 Task: Calculate mortgage payments for a home in Boise, Idaho, with an adjustable-rate mortgage.
Action: Mouse moved to (438, 252)
Screenshot: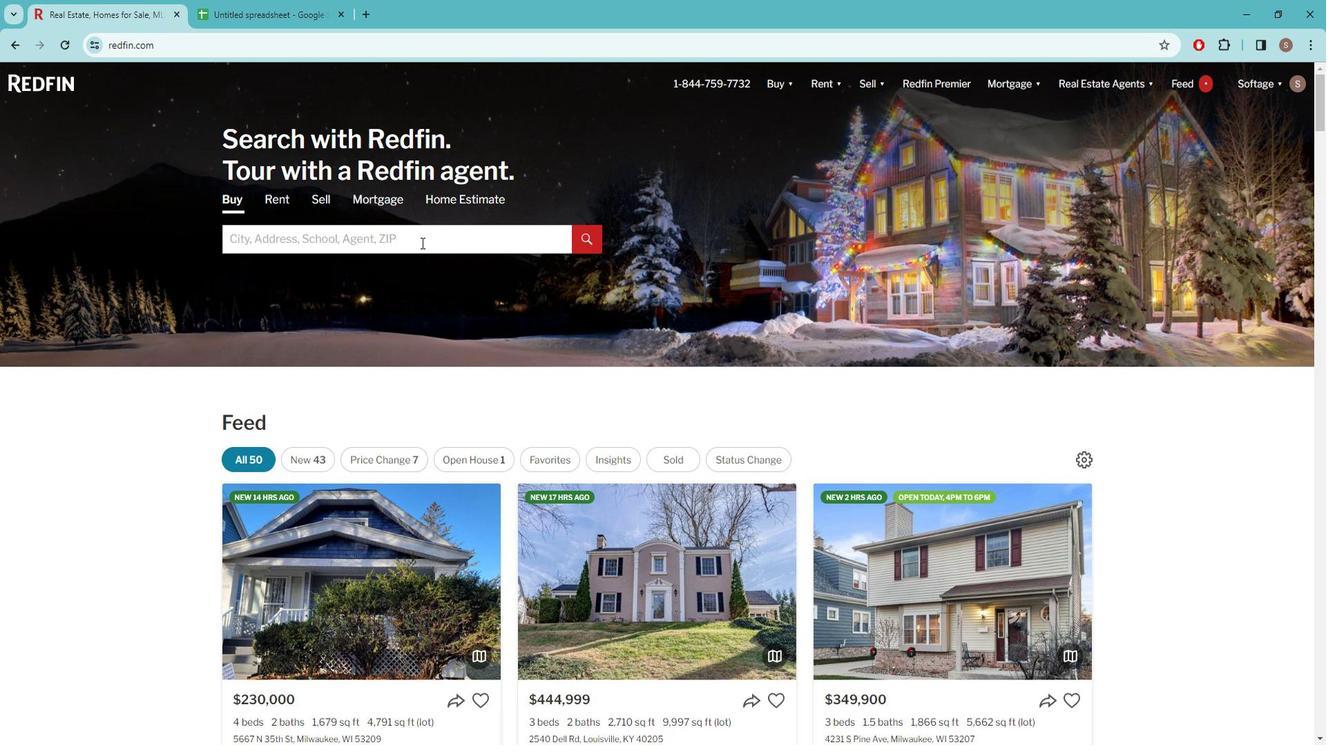 
Action: Mouse pressed left at (438, 252)
Screenshot: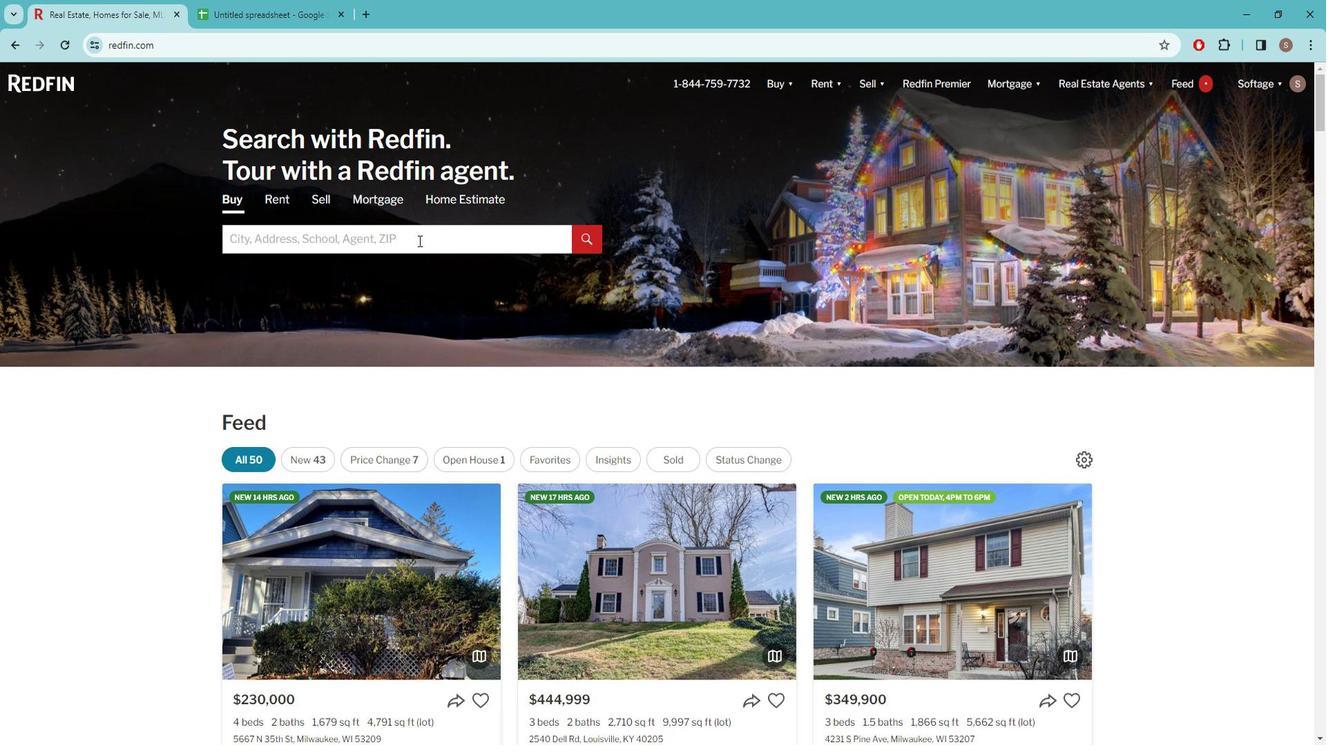
Action: Key pressed b<Key.caps_lock>OISE
Screenshot: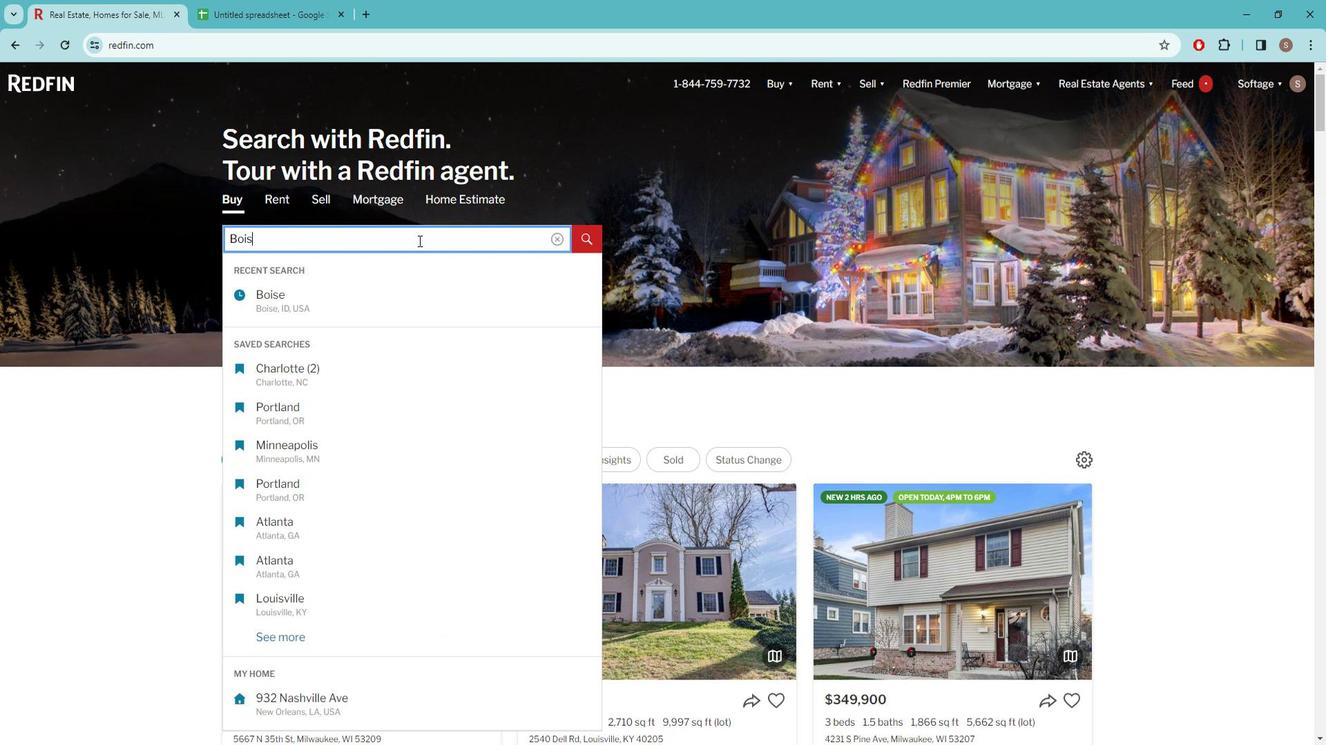 
Action: Mouse moved to (353, 302)
Screenshot: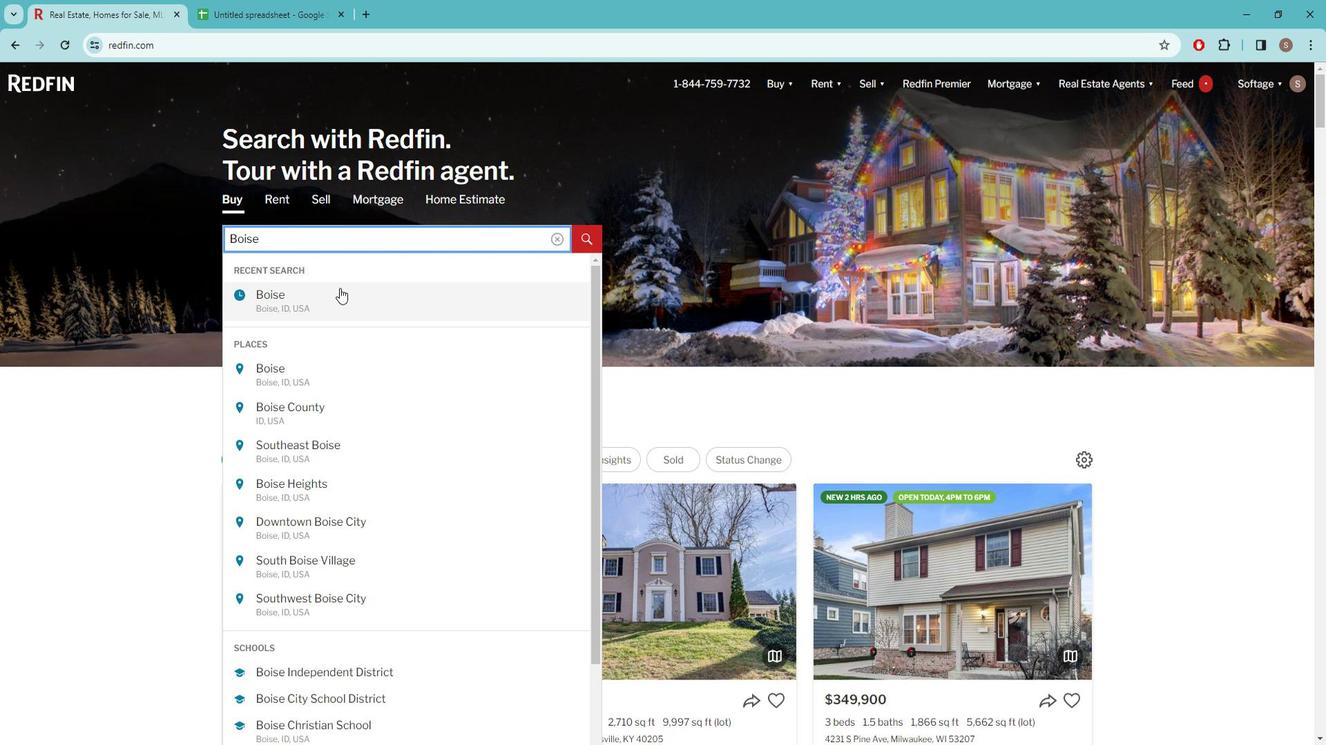 
Action: Mouse pressed left at (353, 302)
Screenshot: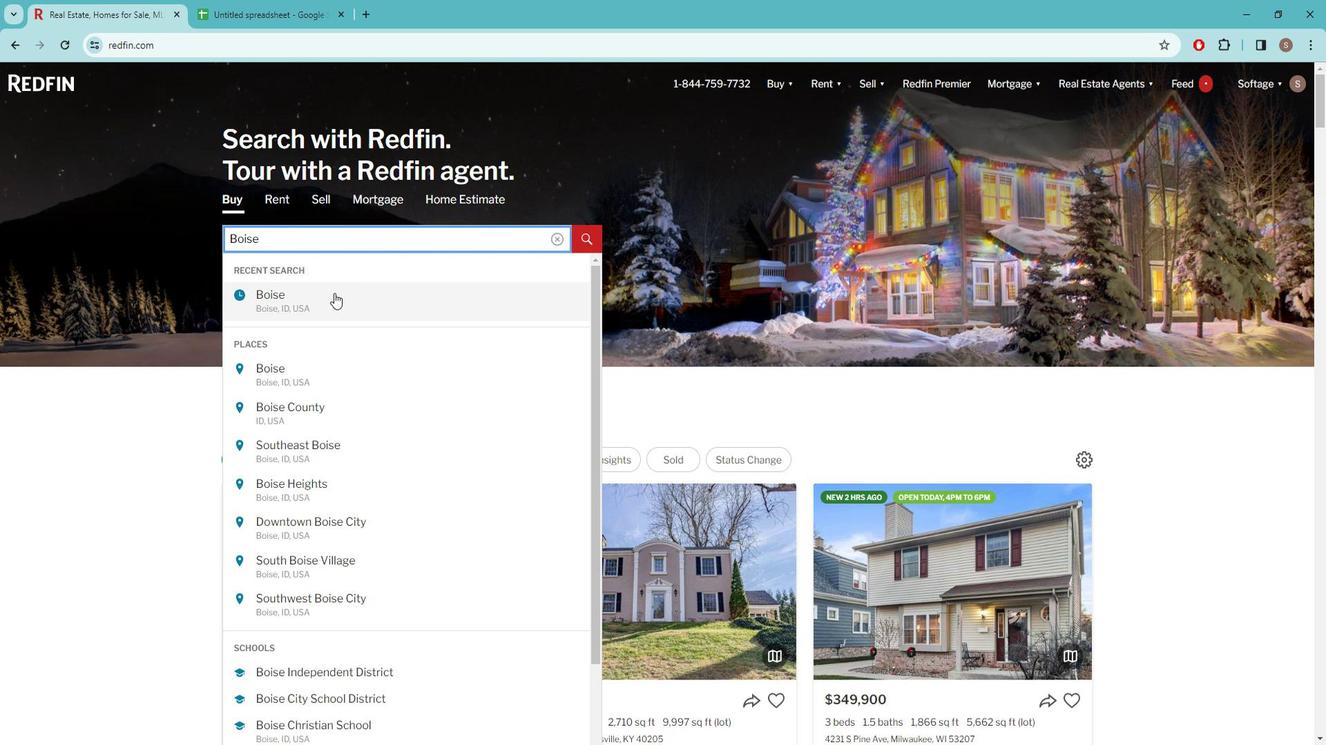 
Action: Mouse moved to (1028, 221)
Screenshot: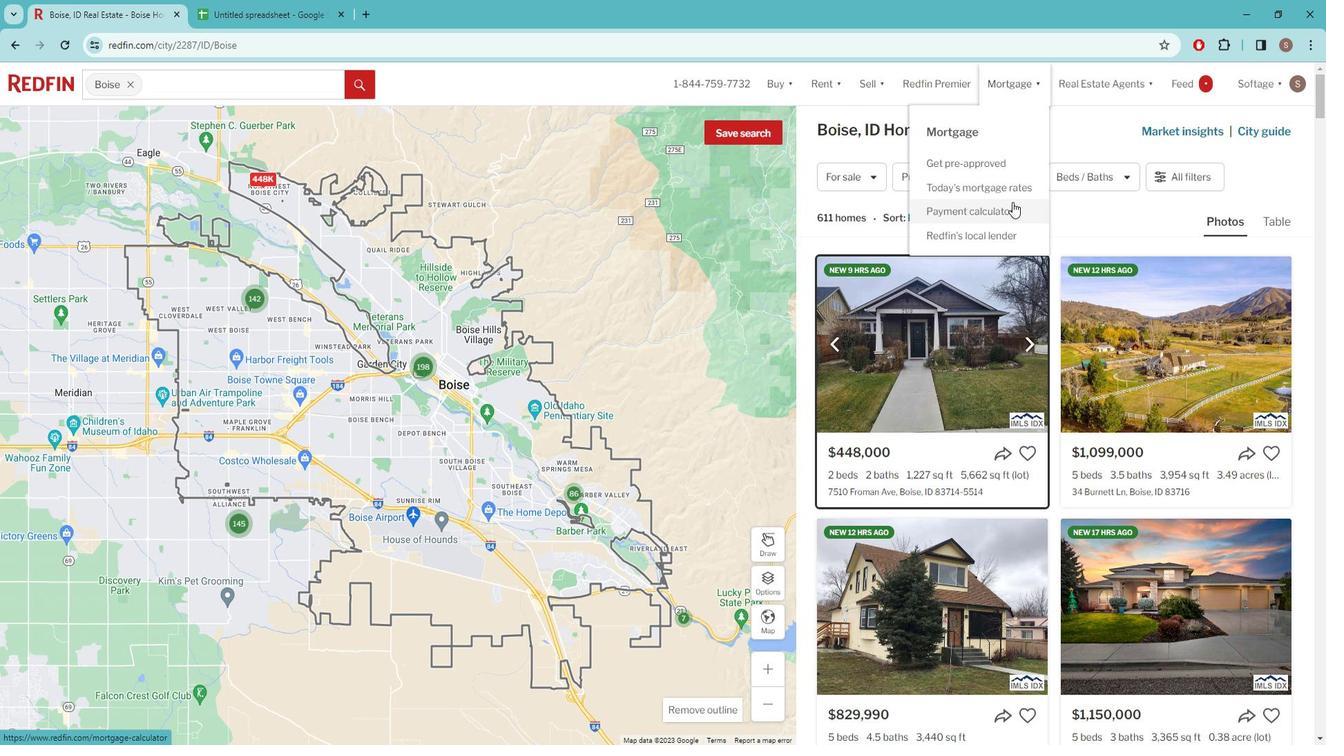 
Action: Mouse pressed left at (1028, 221)
Screenshot: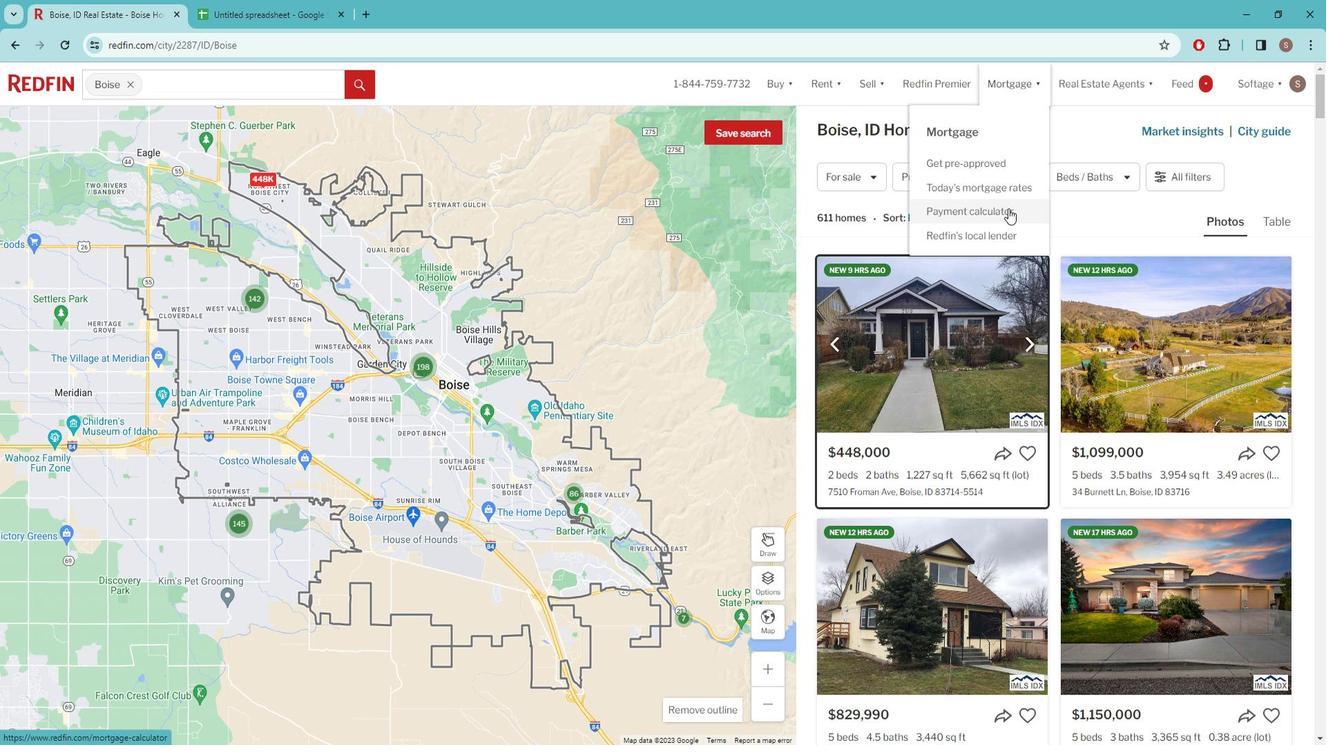 
Action: Mouse moved to (437, 467)
Screenshot: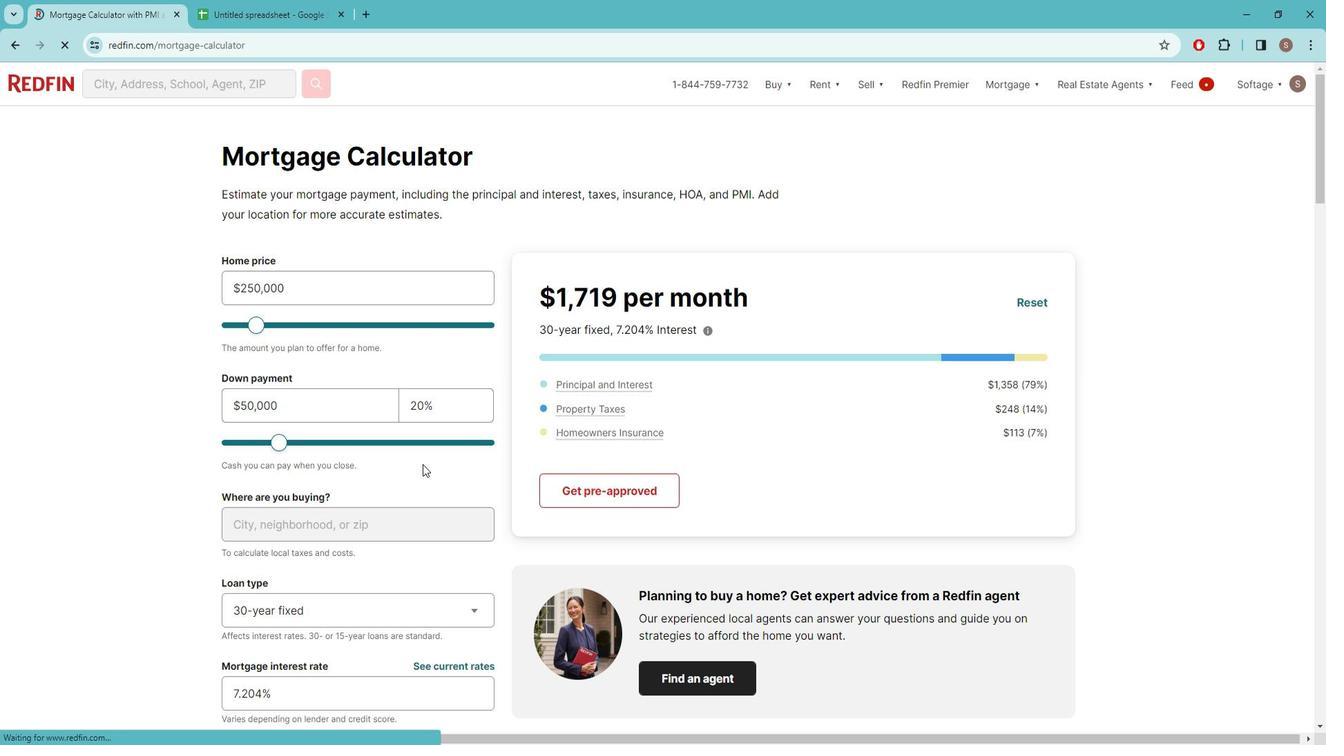 
Action: Mouse scrolled (437, 466) with delta (0, 0)
Screenshot: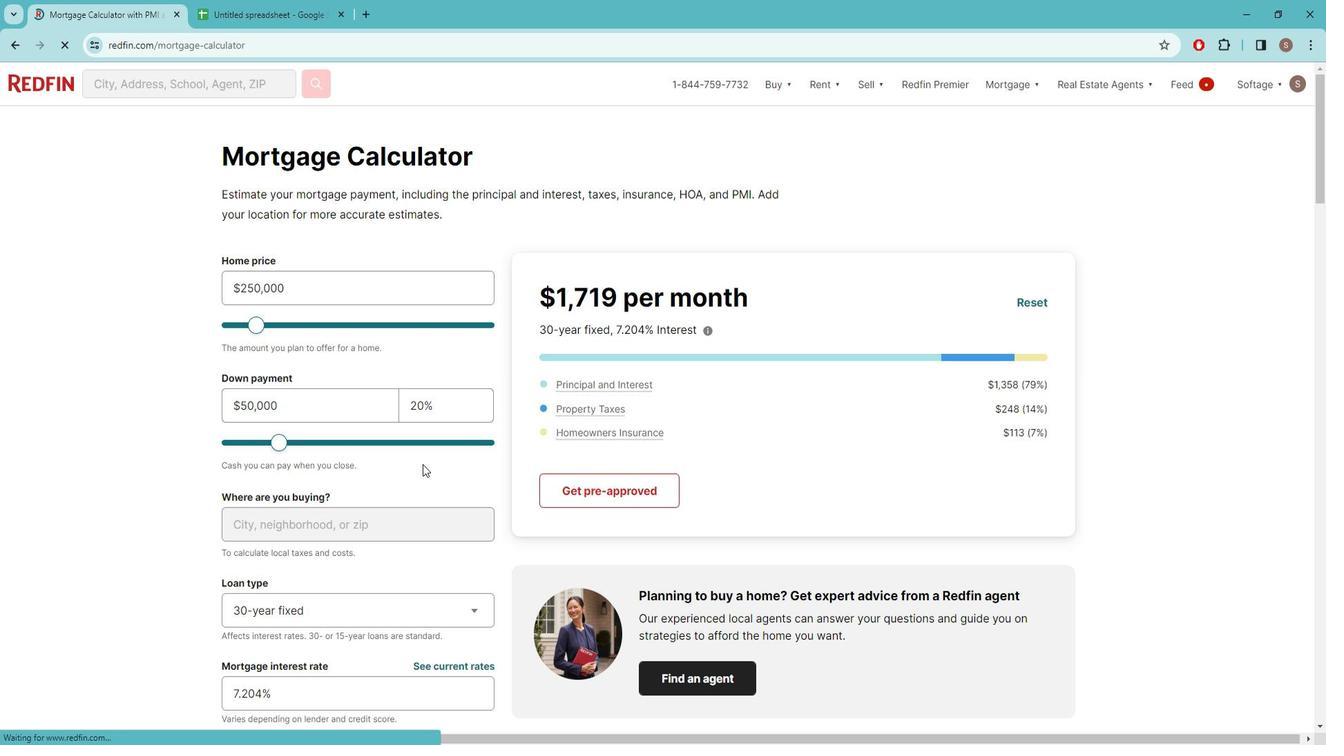 
Action: Mouse moved to (436, 468)
Screenshot: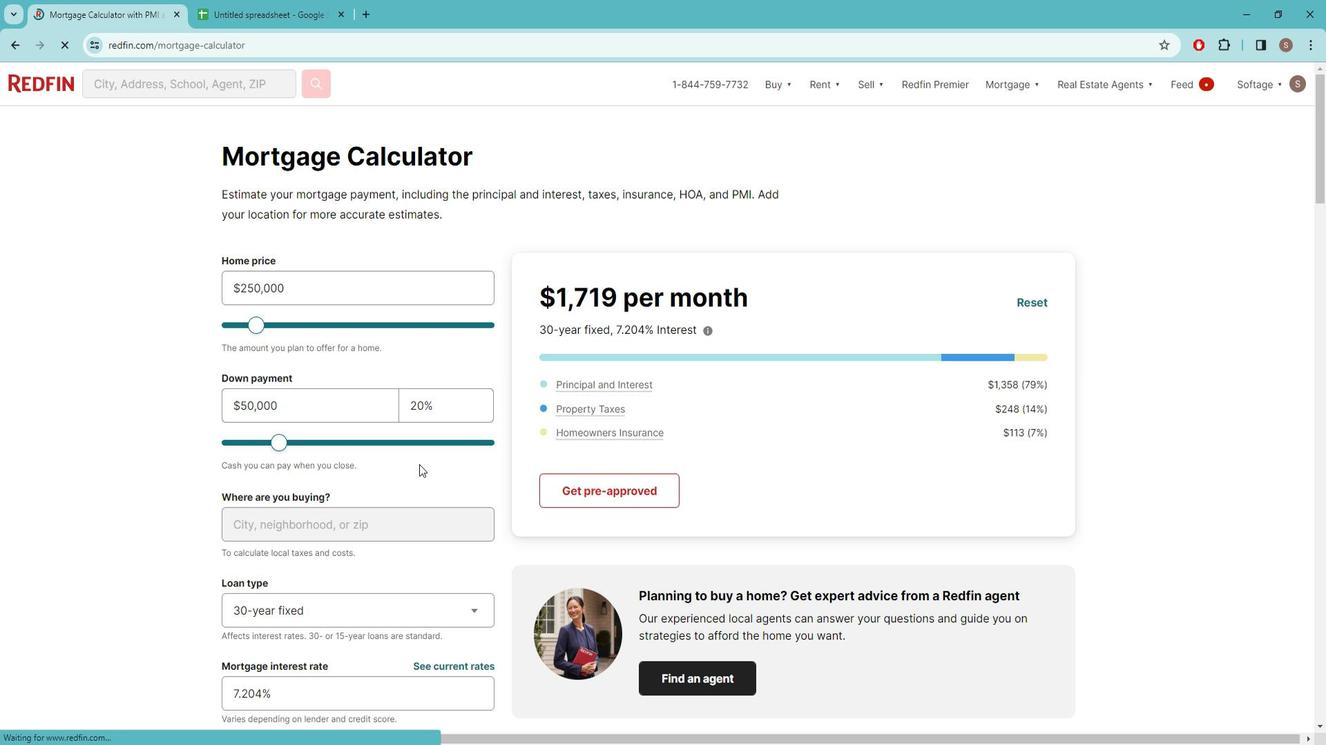 
Action: Mouse scrolled (436, 467) with delta (0, 0)
Screenshot: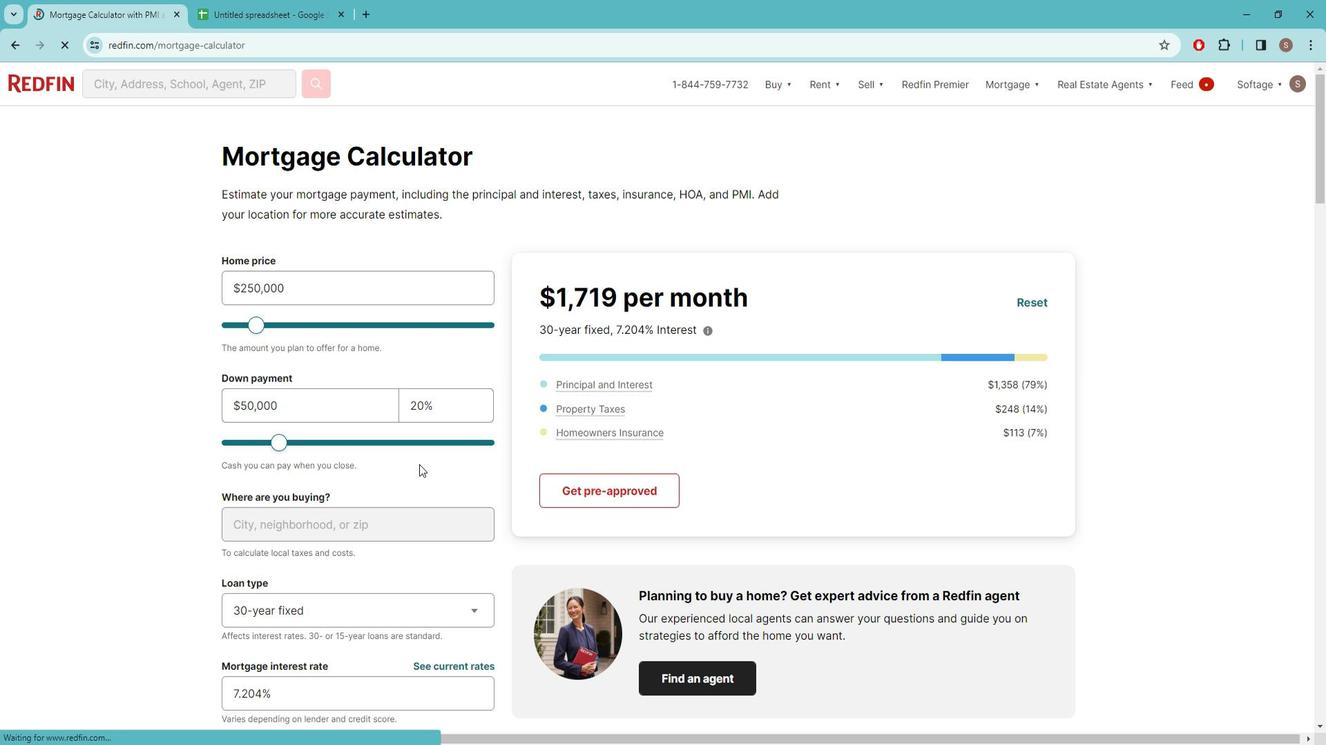 
Action: Mouse moved to (368, 390)
Screenshot: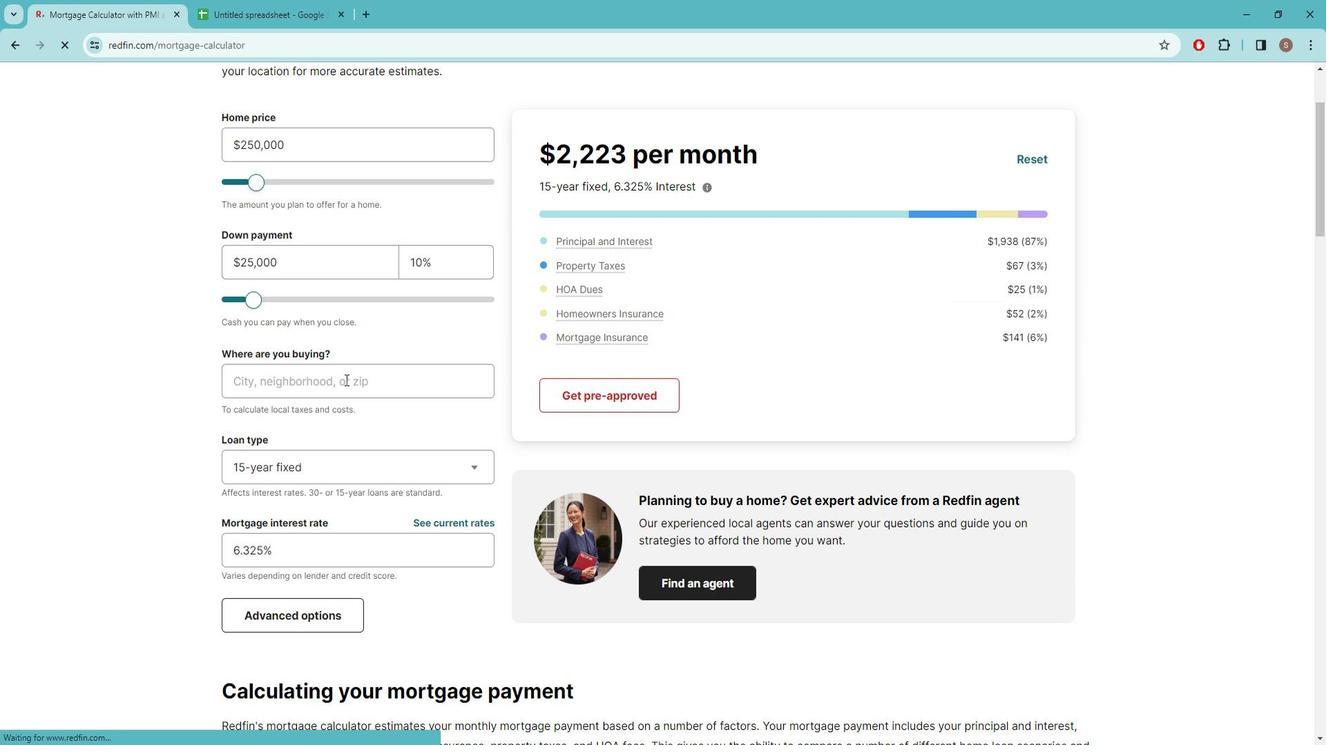 
Action: Mouse pressed left at (368, 390)
Screenshot: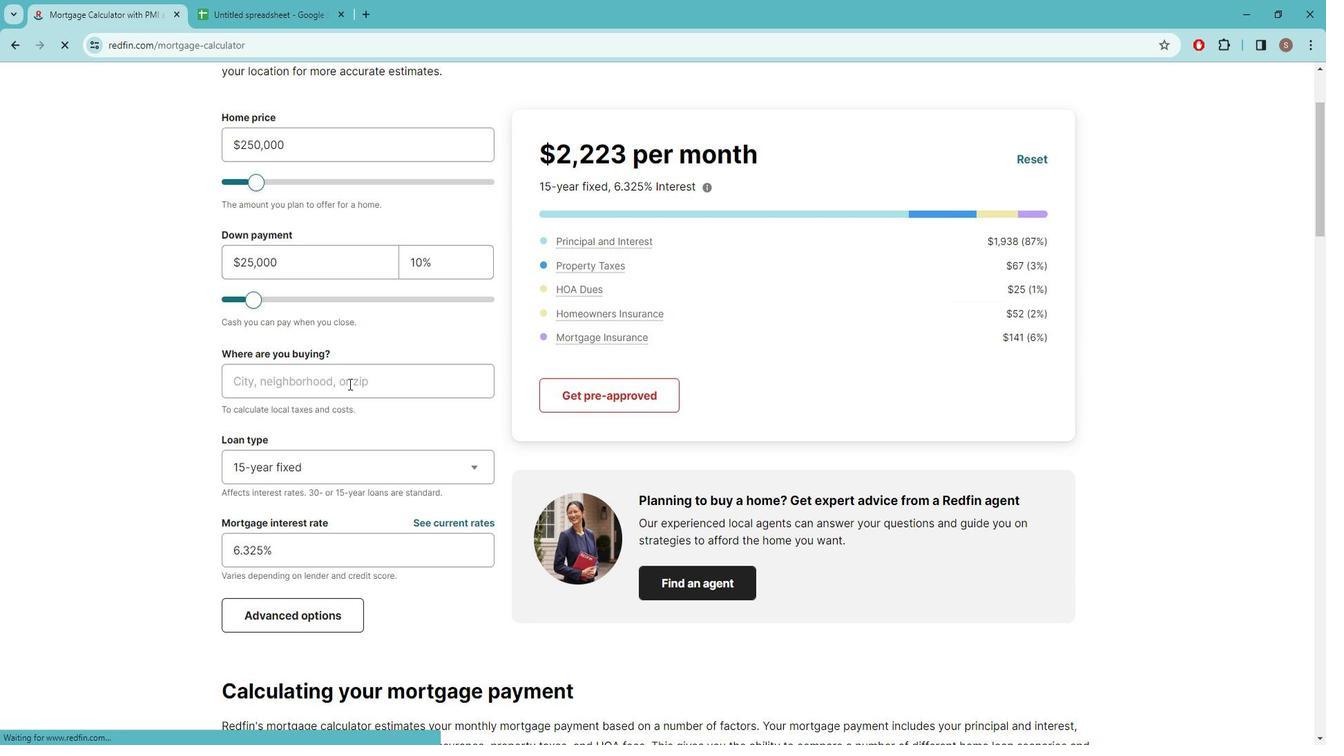 
Action: Mouse moved to (368, 390)
Screenshot: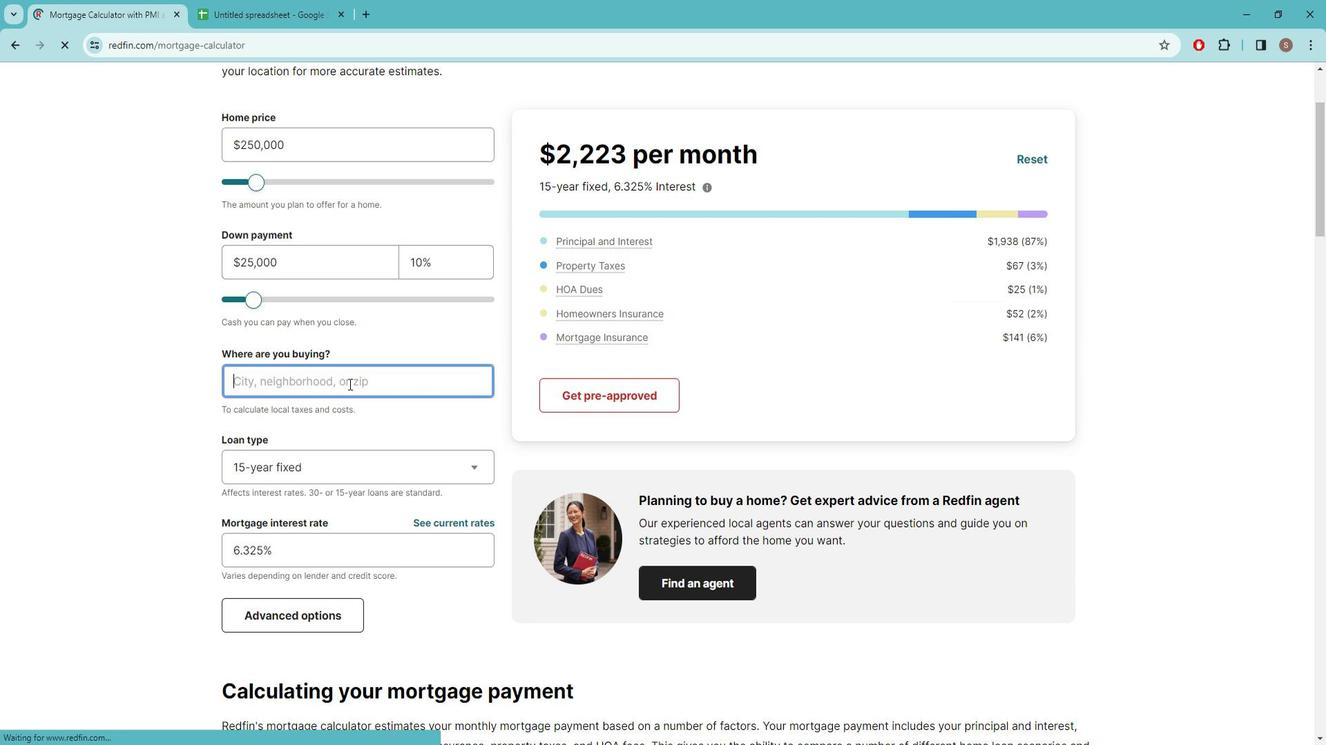 
Action: Key pressed <Key.caps_lock>b<Key.caps_lock>OISE<Key.backspace><Key.backspace><Key.backspace><Key.backspace><Key.backspace>
Screenshot: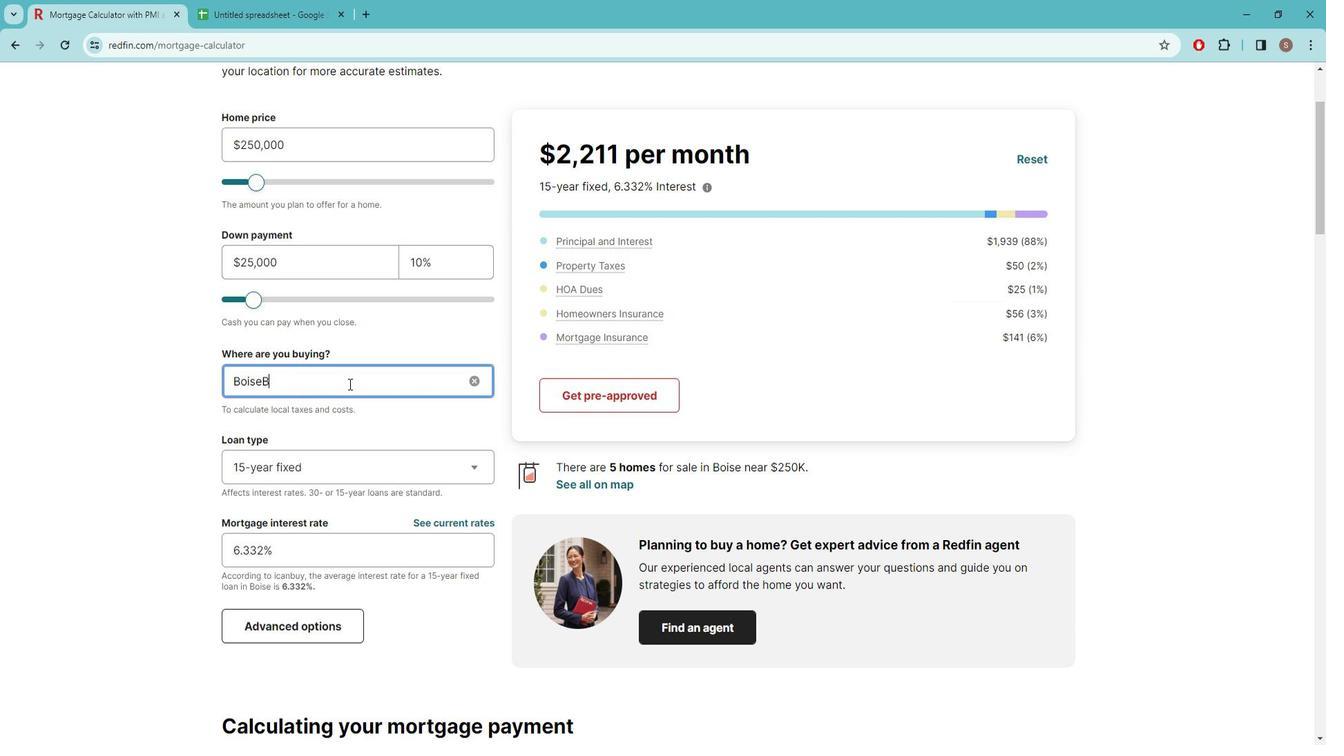 
Action: Mouse moved to (337, 467)
Screenshot: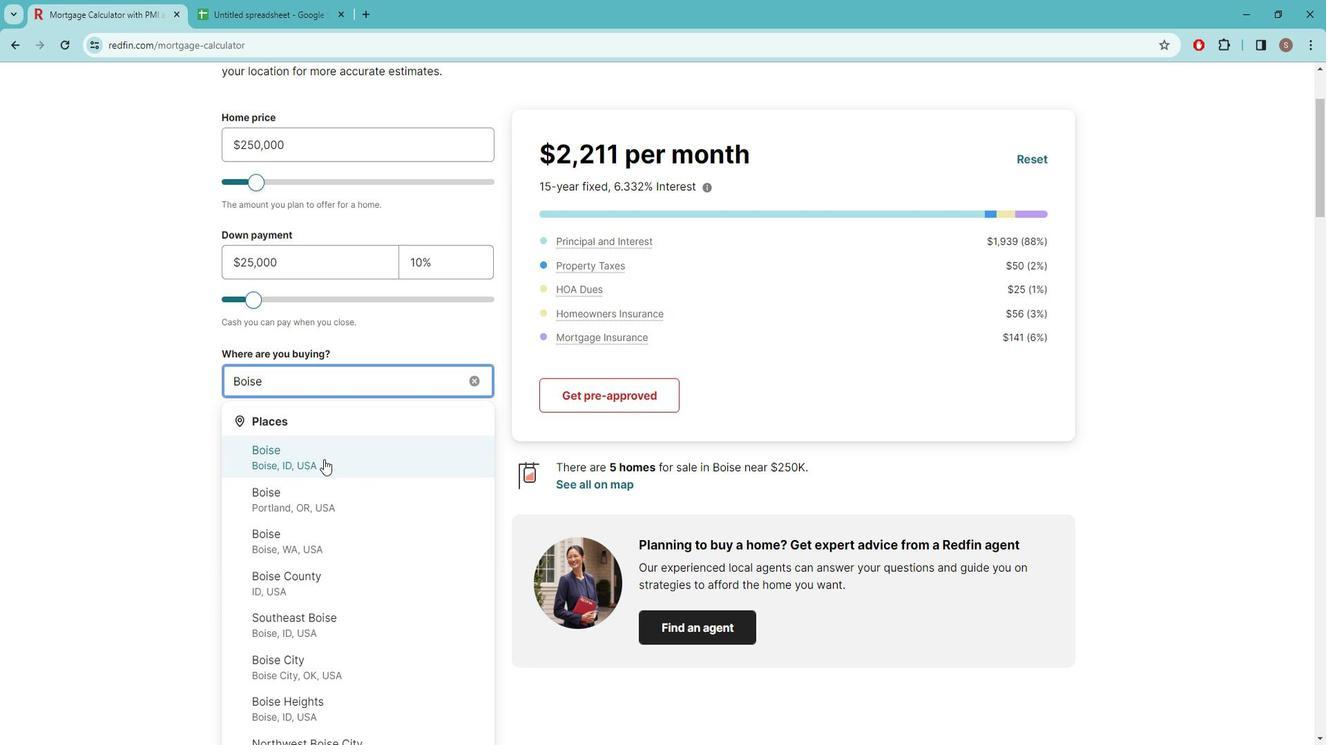 
Action: Mouse pressed left at (337, 467)
Screenshot: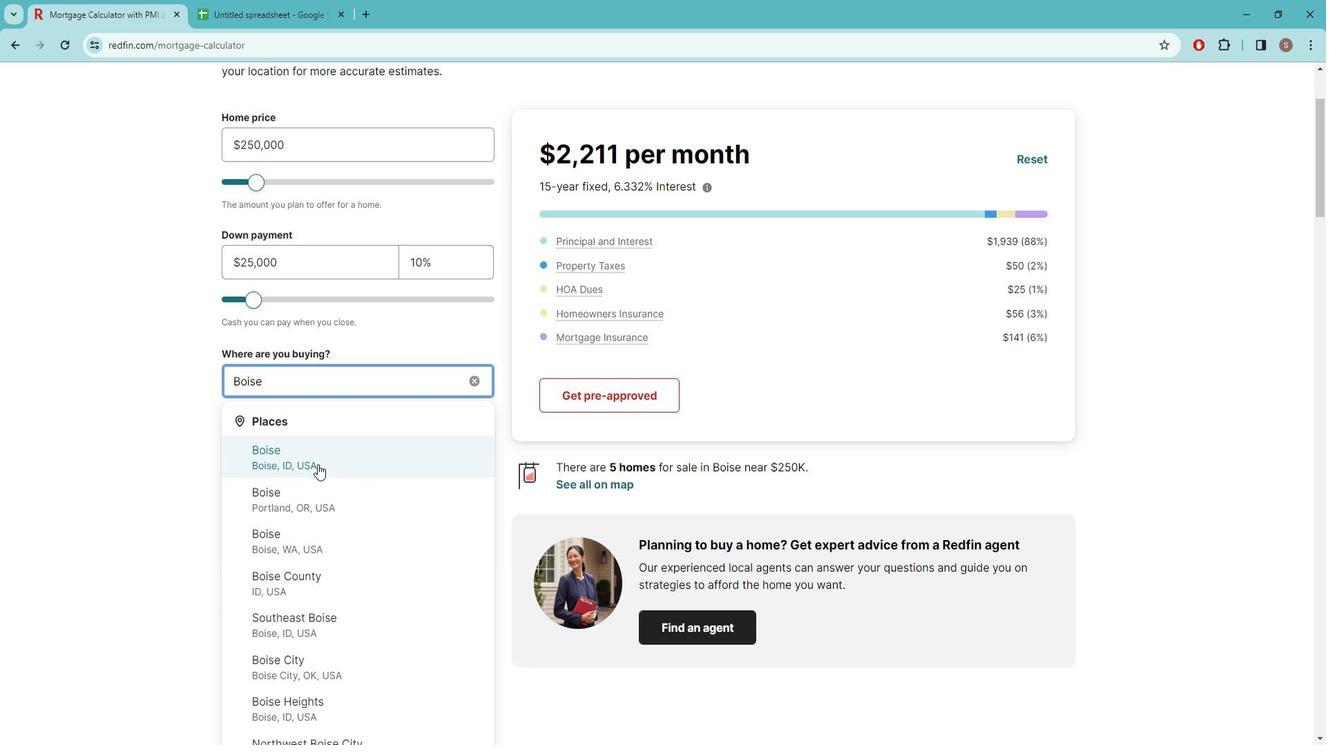 
Action: Mouse moved to (342, 468)
Screenshot: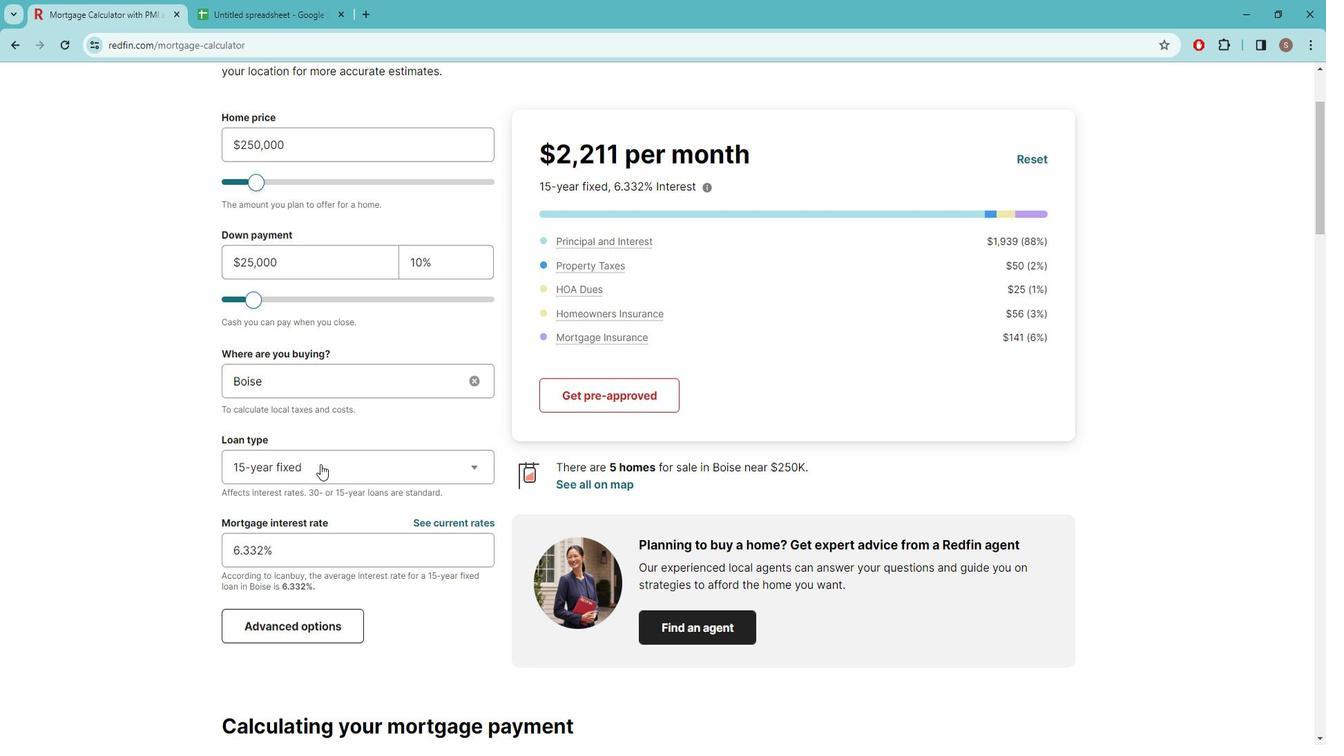 
Action: Mouse pressed left at (342, 468)
Screenshot: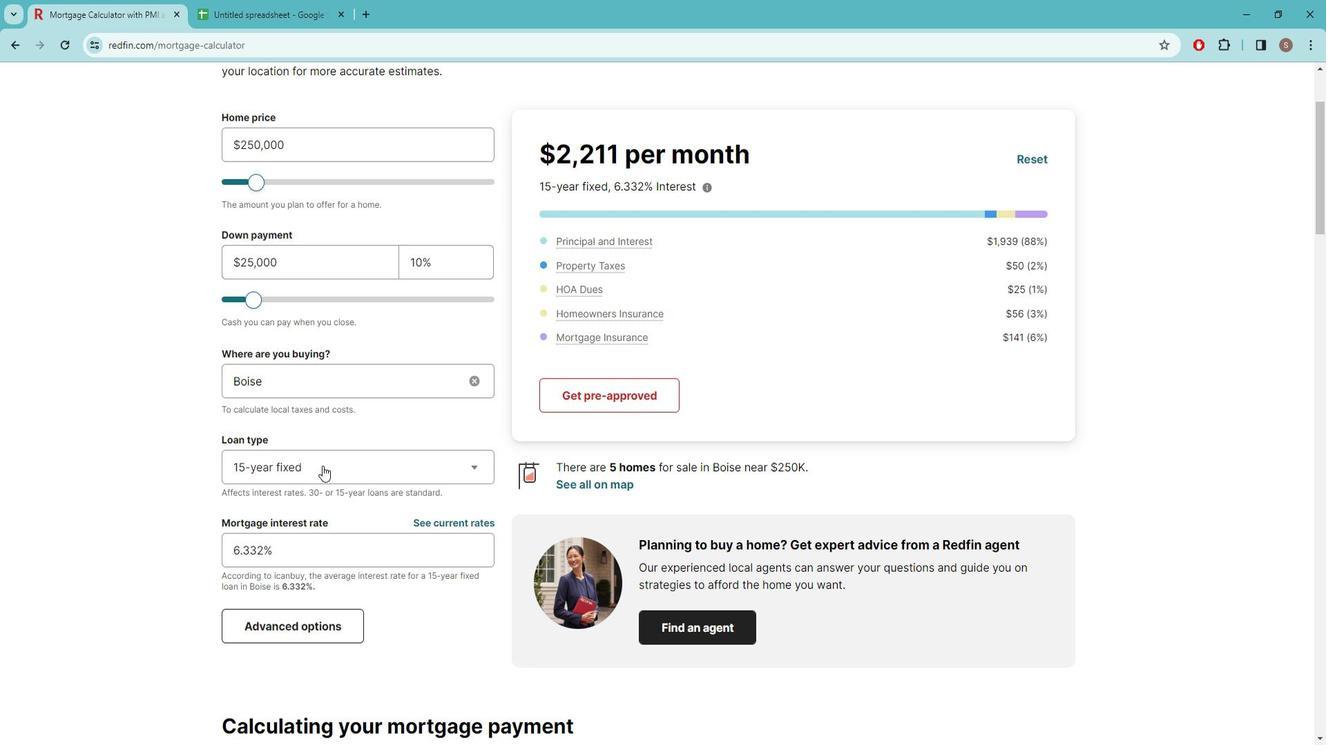 
Action: Mouse moved to (315, 532)
Screenshot: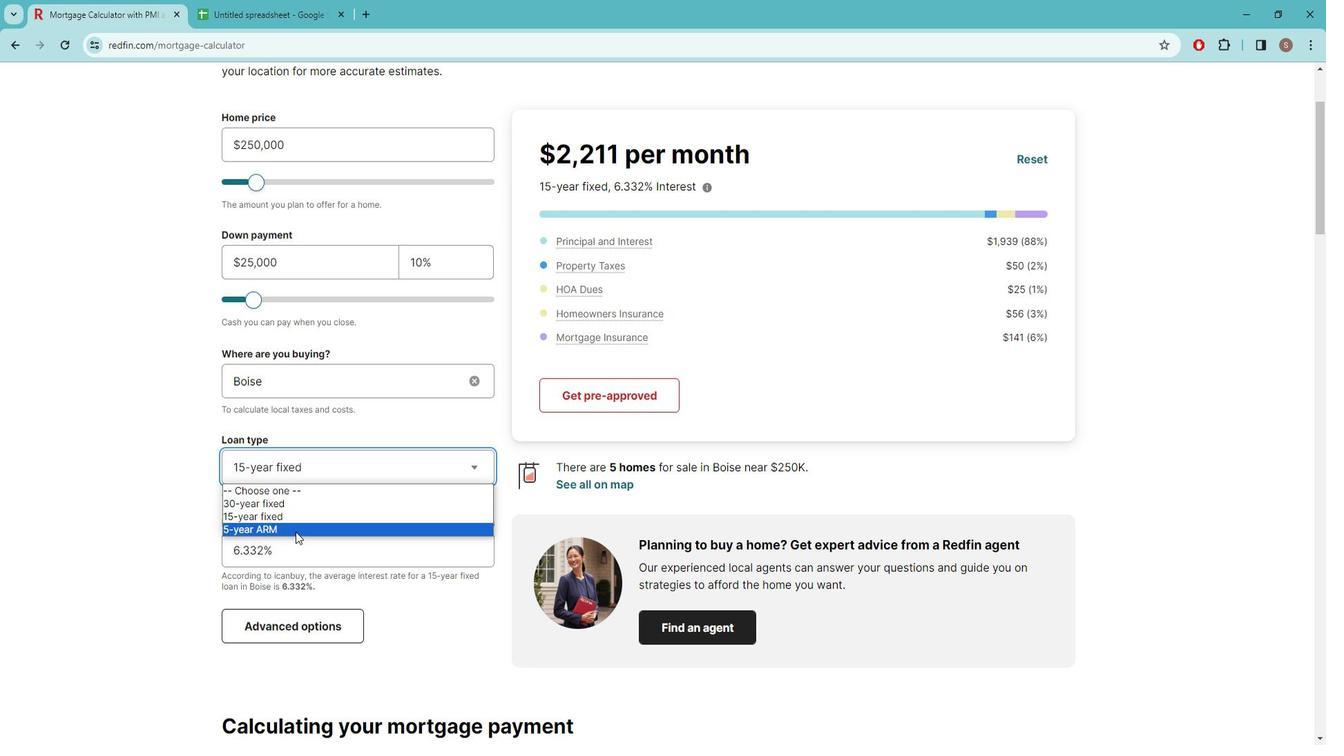 
Action: Mouse pressed left at (315, 532)
Screenshot: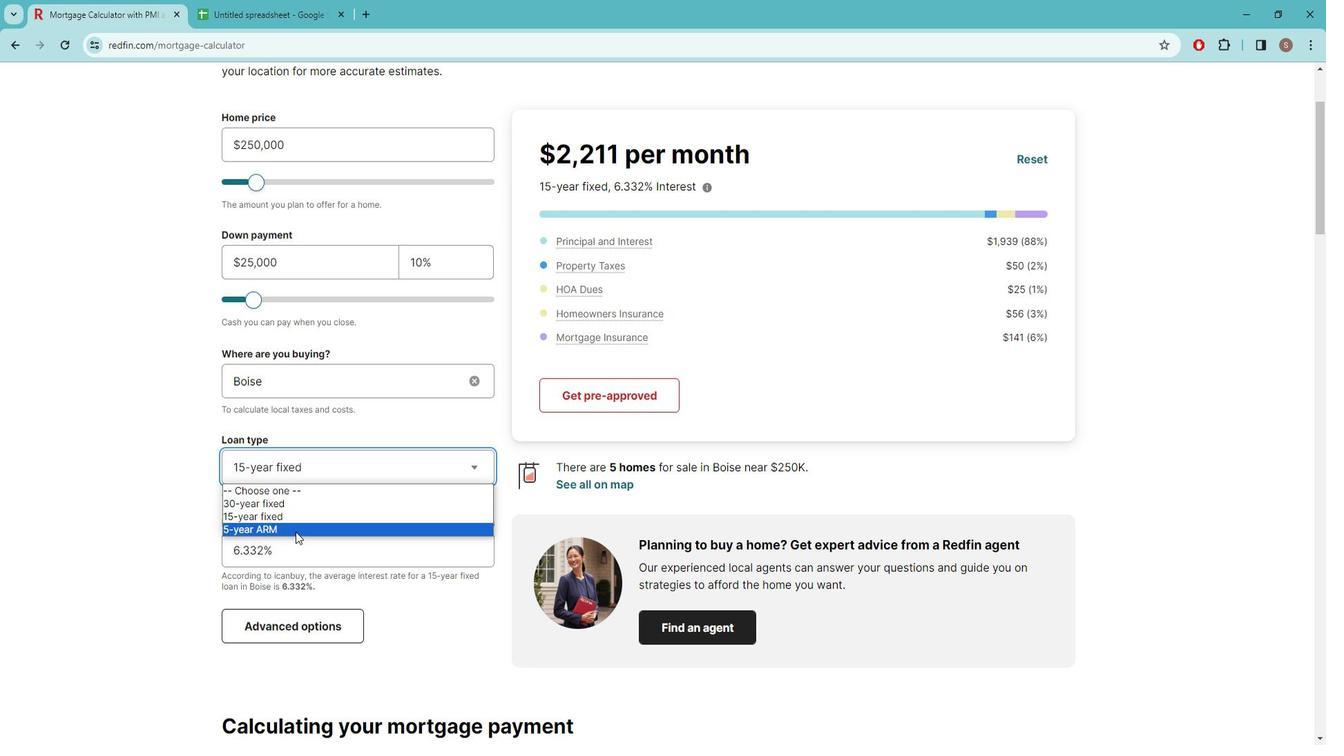
Action: Mouse moved to (308, 623)
Screenshot: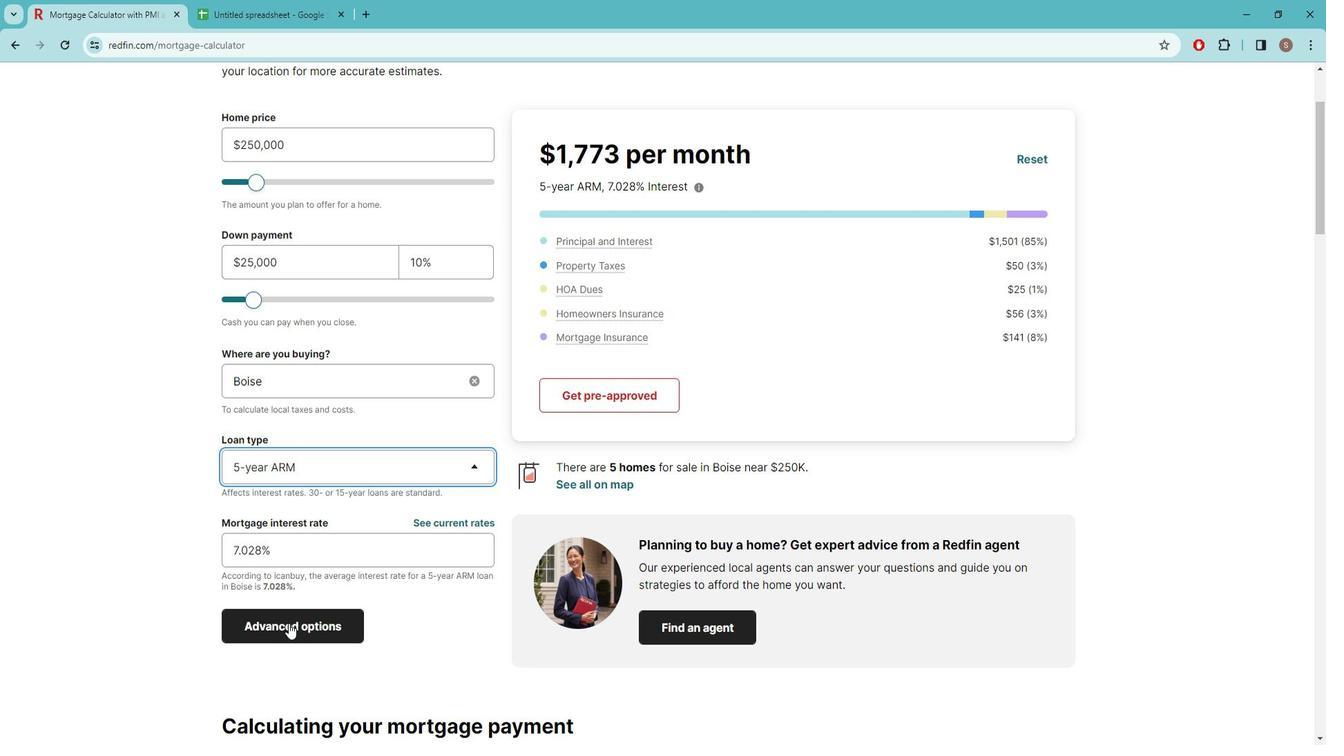 
Action: Mouse pressed left at (308, 623)
Screenshot: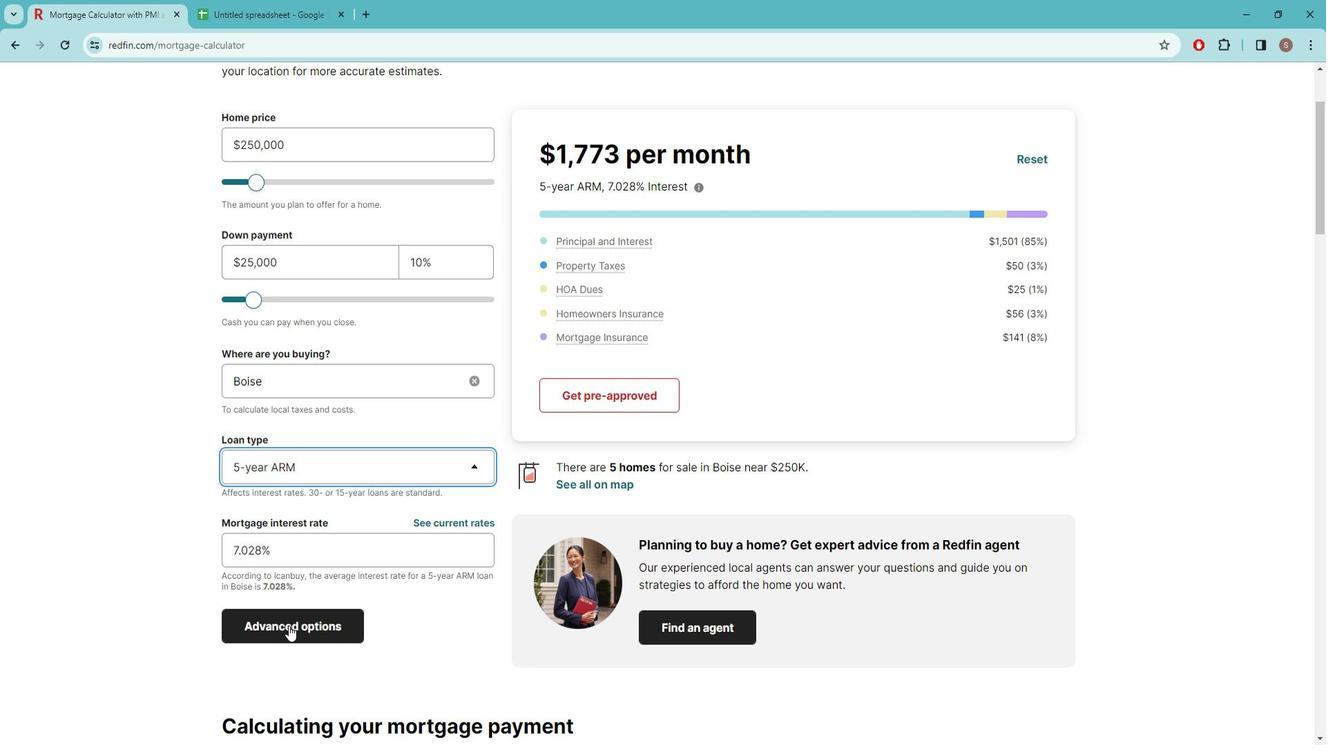 
Action: Mouse moved to (886, 540)
Screenshot: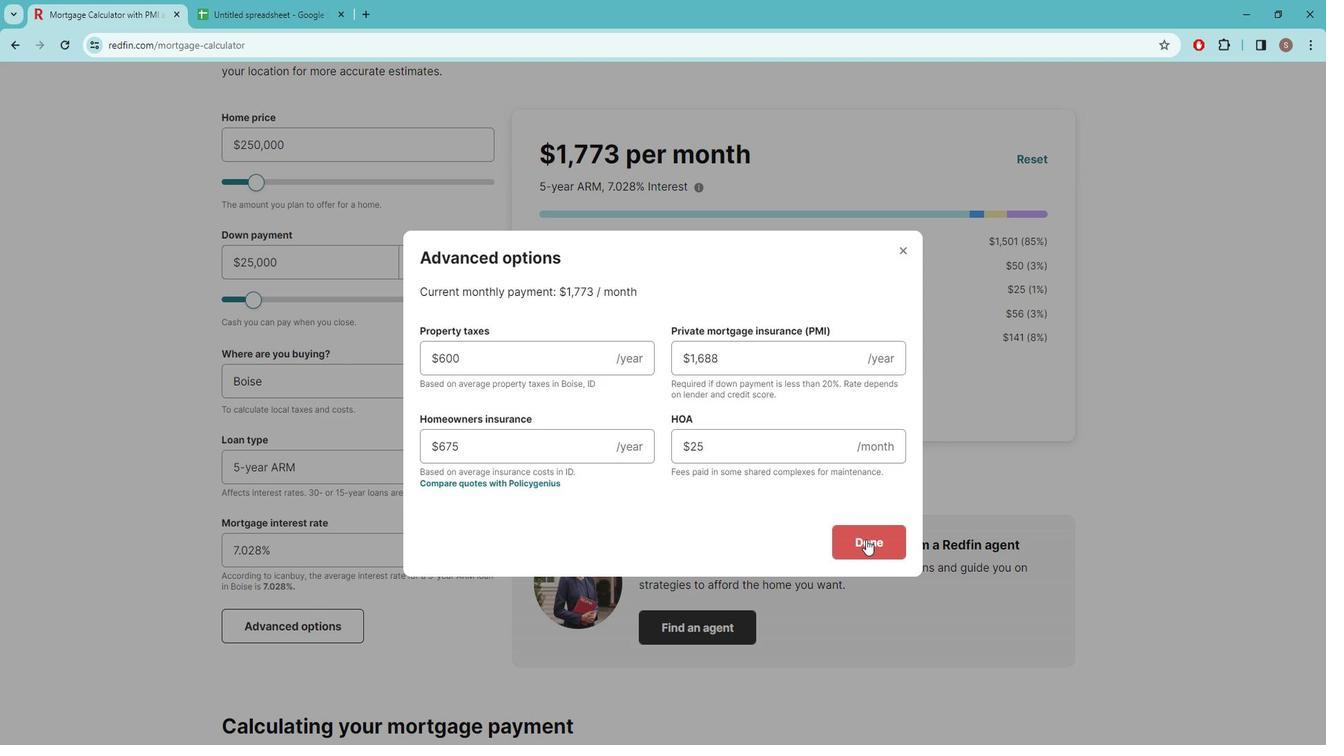
Action: Mouse pressed left at (886, 540)
Screenshot: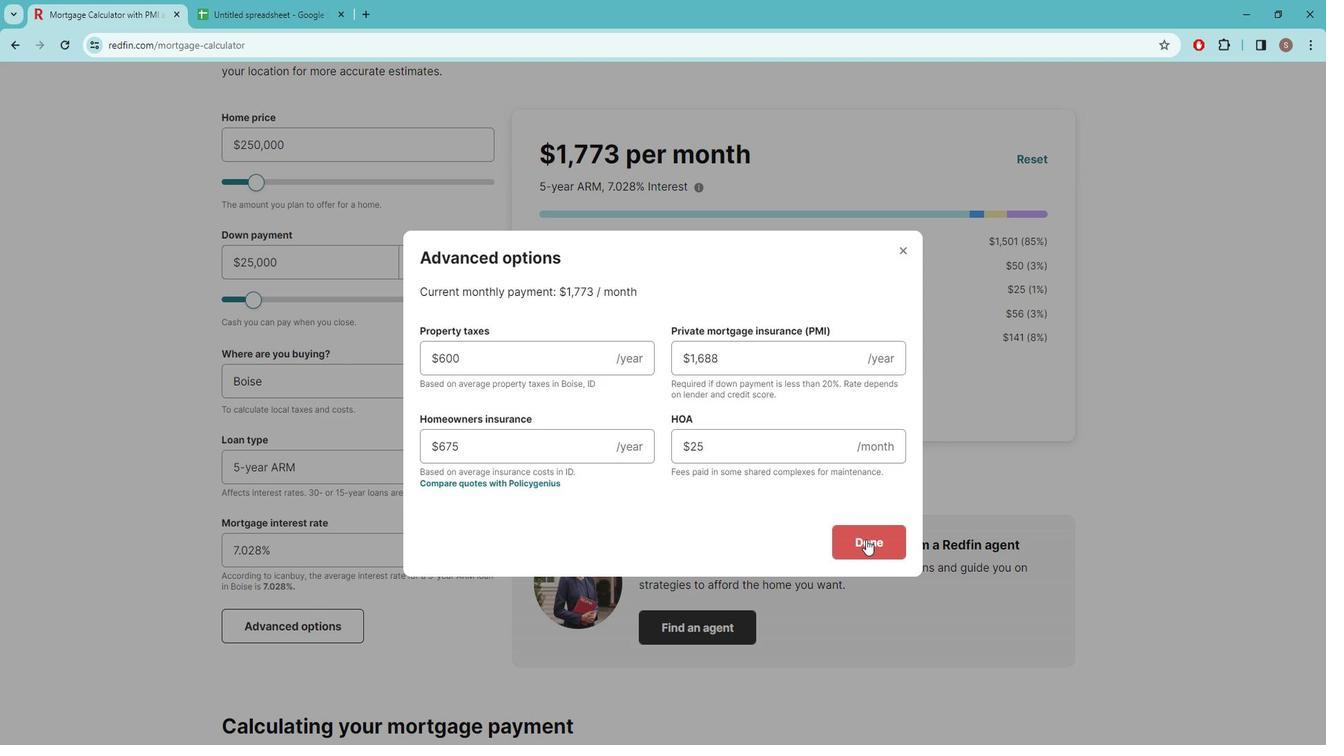 
Action: Mouse scrolled (886, 540) with delta (0, 0)
Screenshot: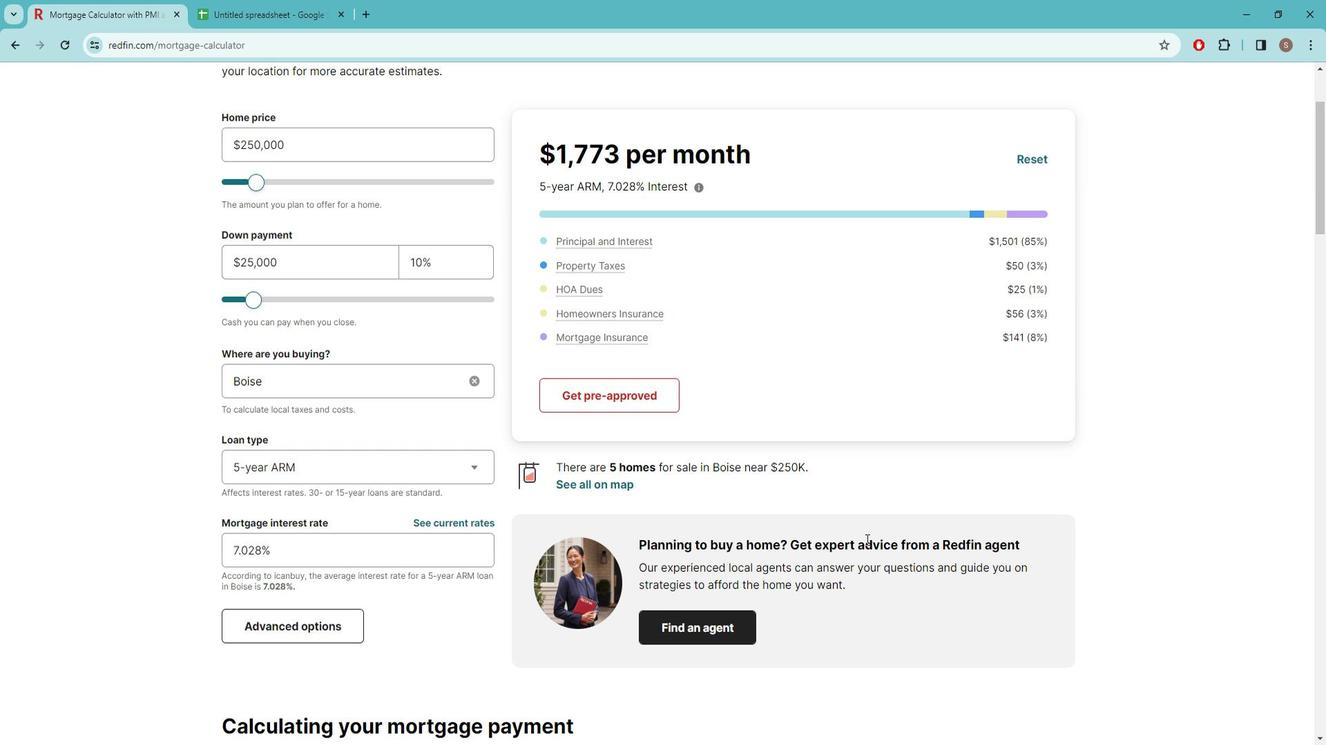 
